 Task: Add the card "FESTIVAL" for your new game.
Action: Mouse moved to (149, 470)
Screenshot: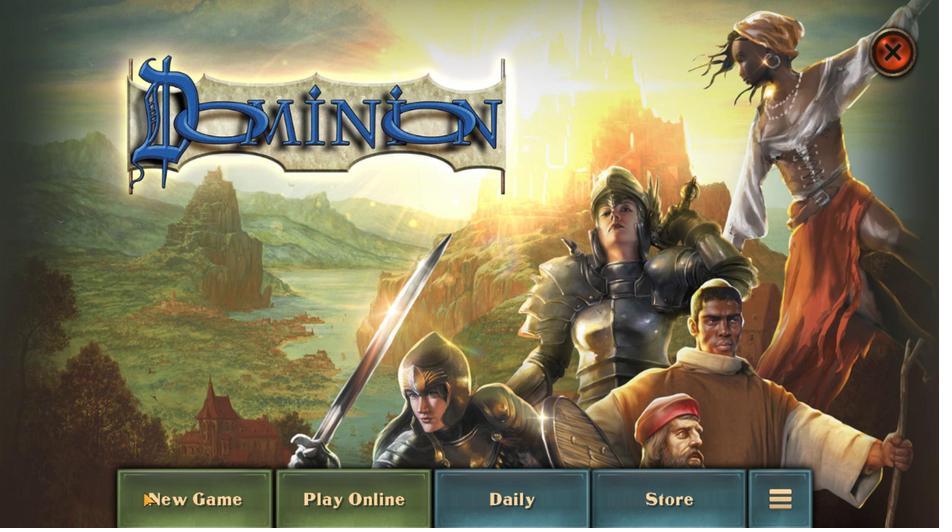 
Action: Mouse pressed left at (149, 470)
Screenshot: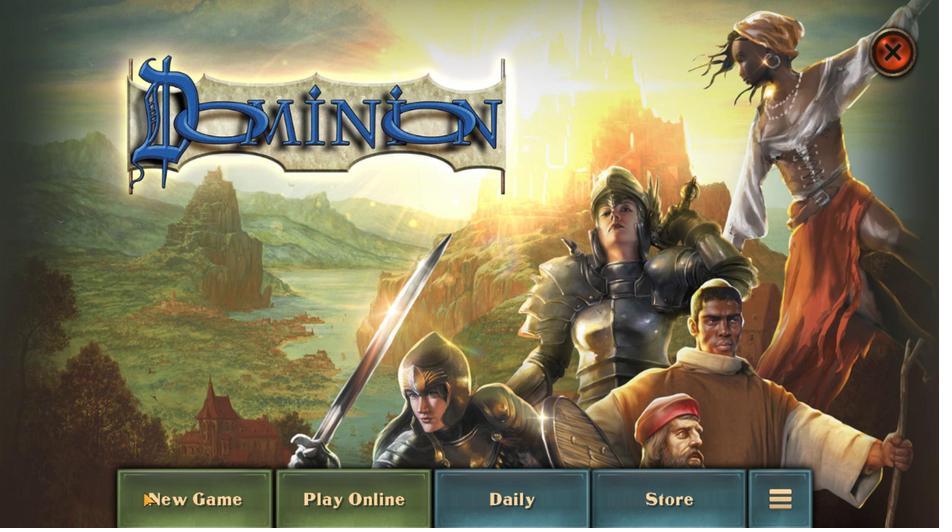 
Action: Mouse moved to (356, 123)
Screenshot: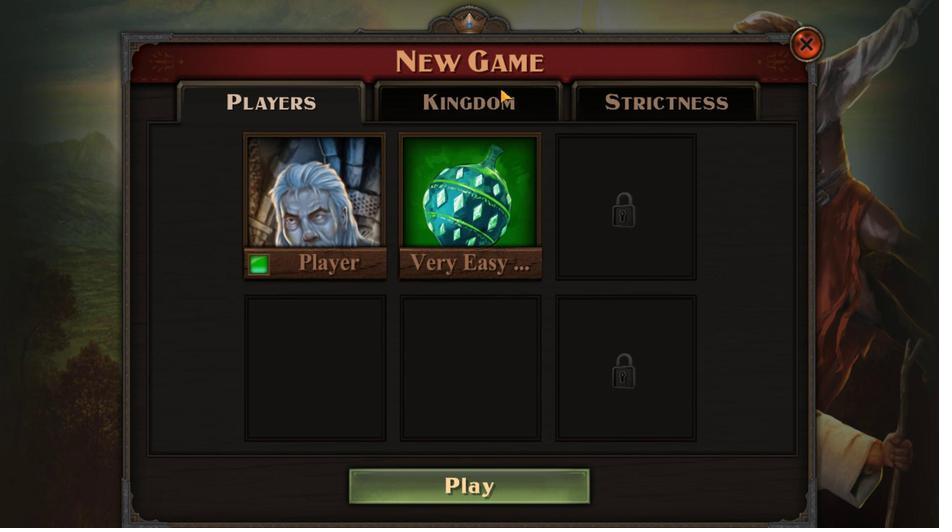 
Action: Mouse pressed left at (356, 123)
Screenshot: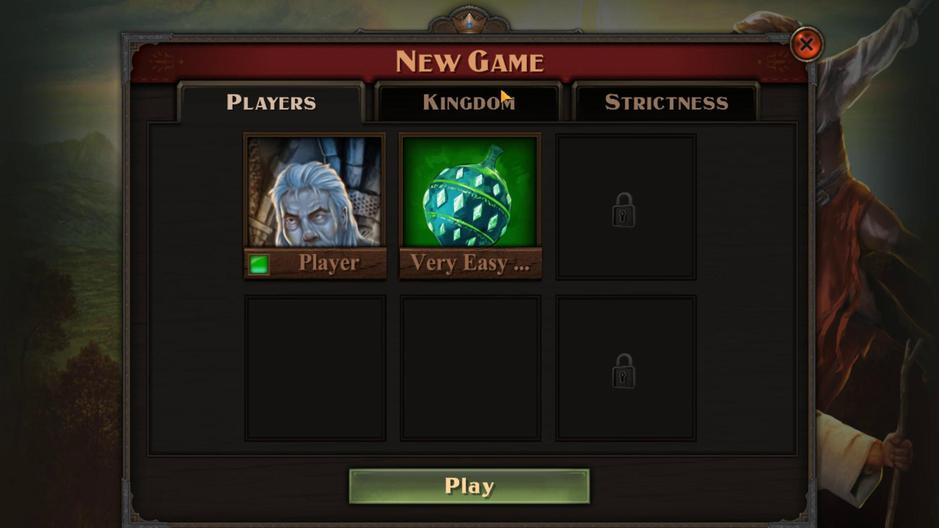 
Action: Mouse moved to (407, 195)
Screenshot: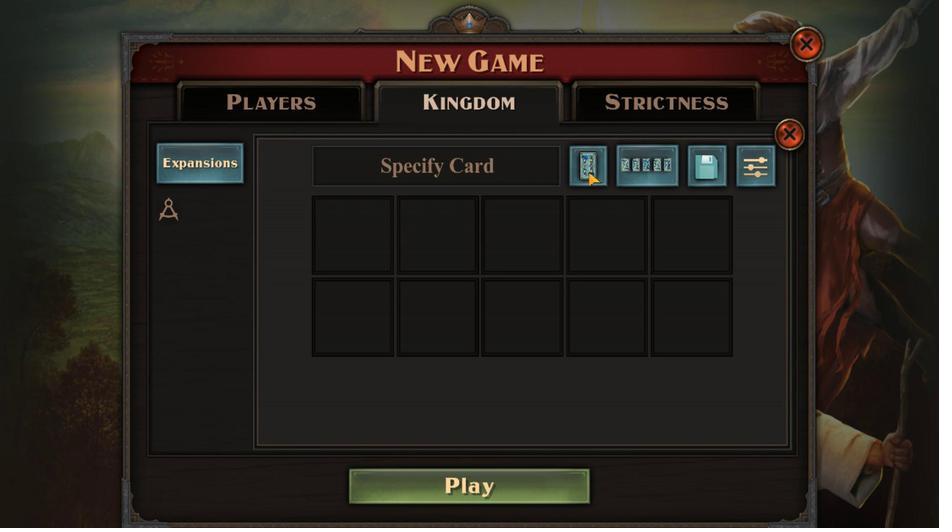 
Action: Mouse pressed left at (407, 195)
Screenshot: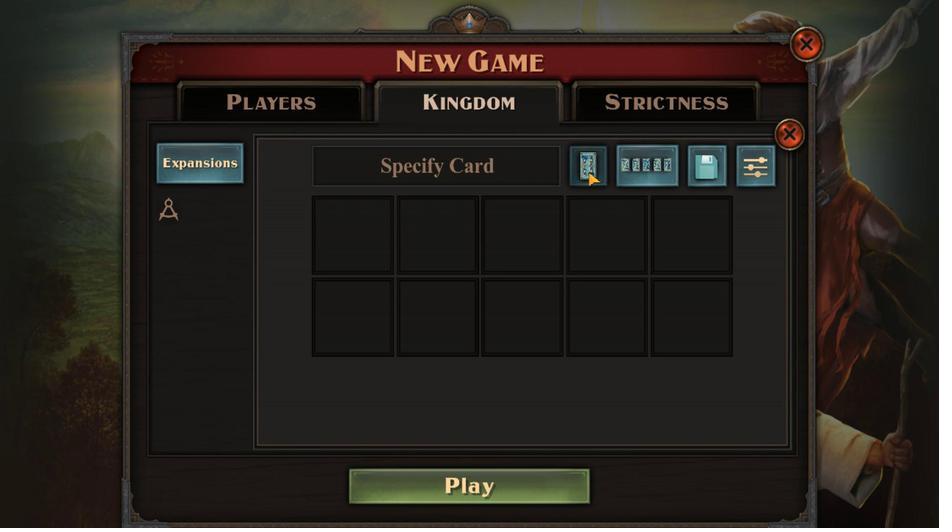 
Action: Mouse moved to (175, 134)
Screenshot: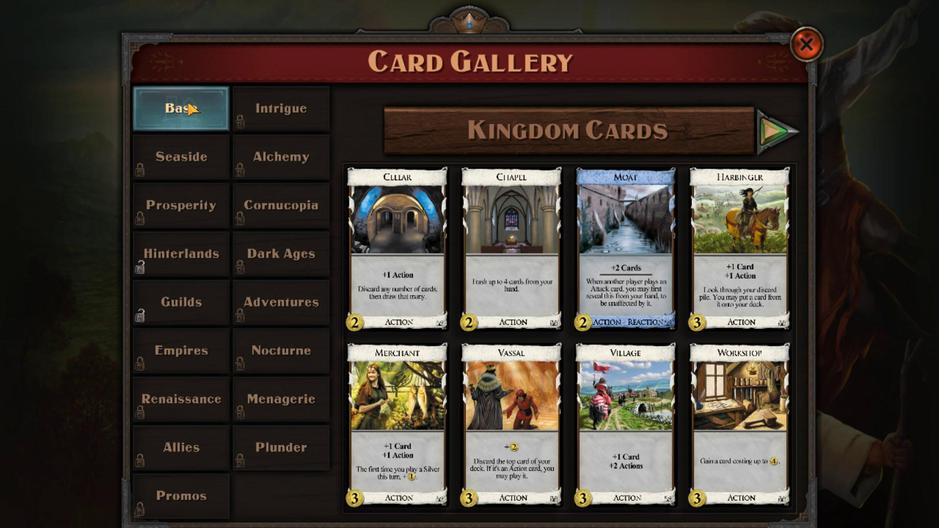 
Action: Mouse pressed left at (175, 134)
Screenshot: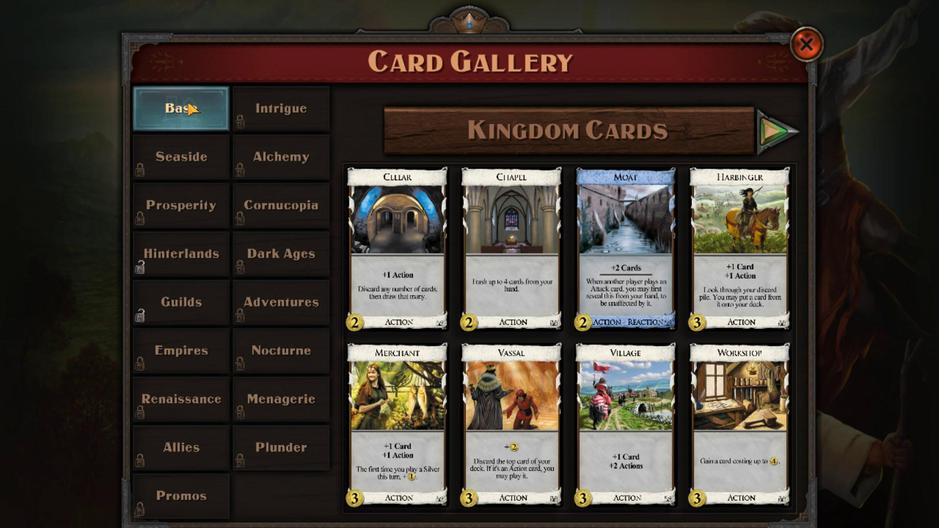 
Action: Mouse moved to (512, 171)
Screenshot: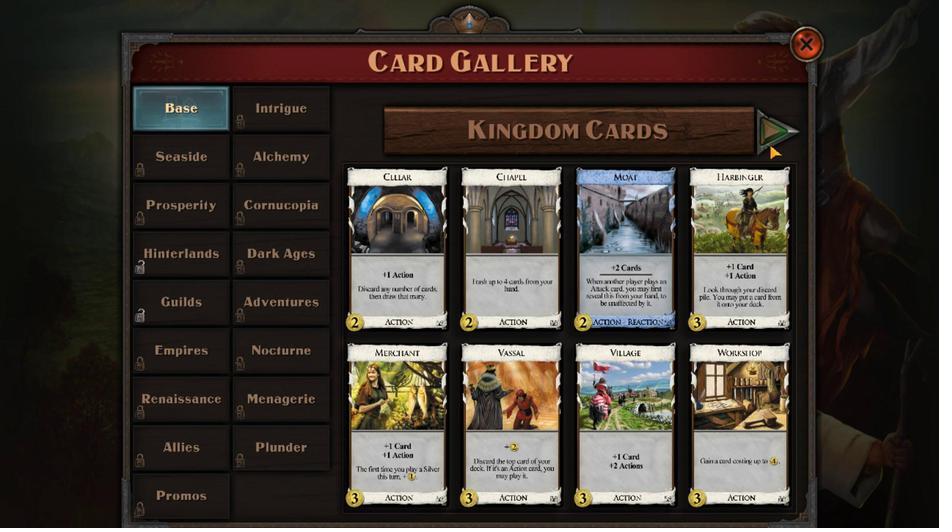
Action: Mouse pressed left at (512, 171)
Screenshot: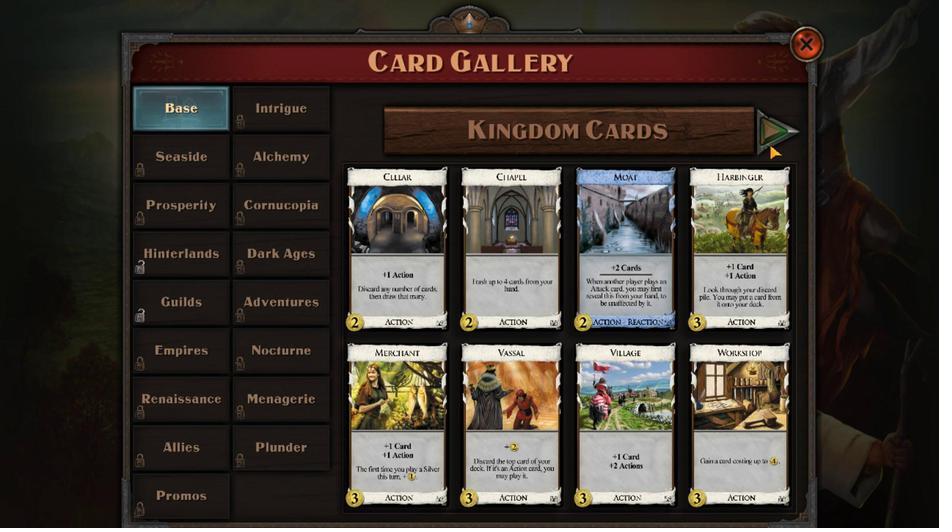
Action: Mouse pressed left at (512, 171)
Screenshot: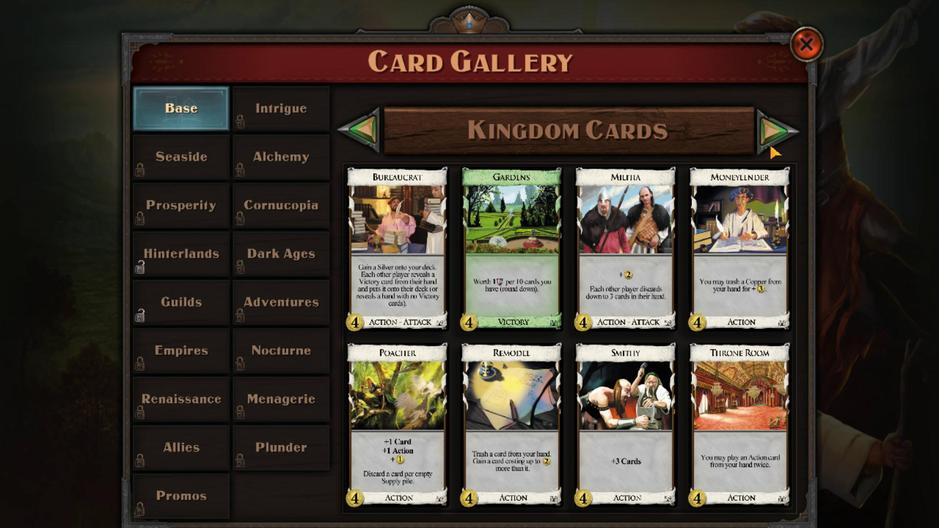 
Action: Mouse moved to (434, 242)
Screenshot: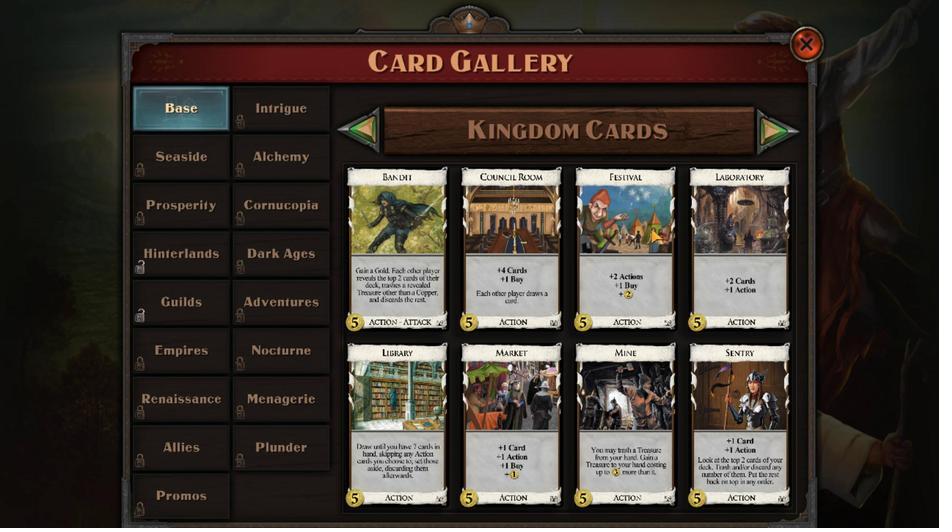 
Action: Mouse pressed left at (434, 242)
Screenshot: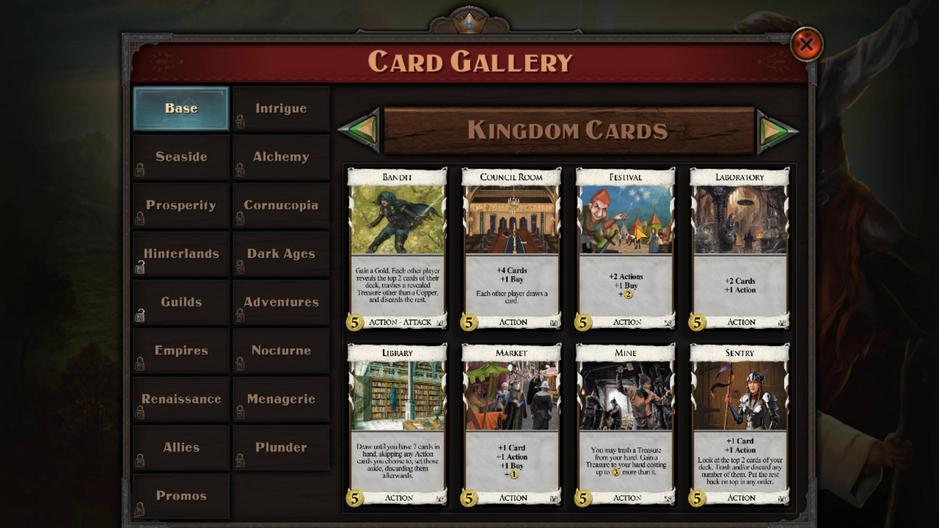 
Action: Mouse moved to (433, 242)
Screenshot: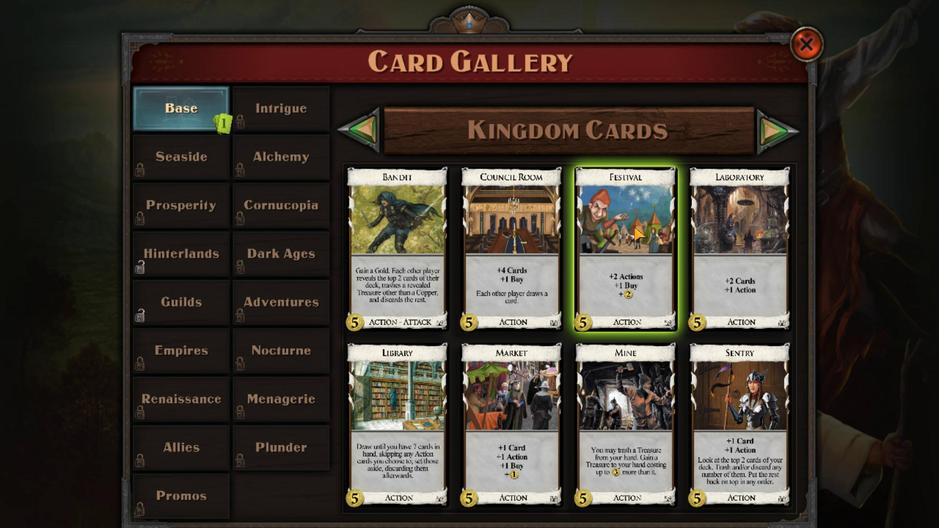 
